 Task: For heading Arial black with underline.  font size for heading18,  'Change the font style of data to'Calibri.  and font size to 9,  Change the alignment of both headline & data to Align center.  In the sheet  Attendance Sheet for Weekly Evaluationbook
Action: Mouse moved to (57, 174)
Screenshot: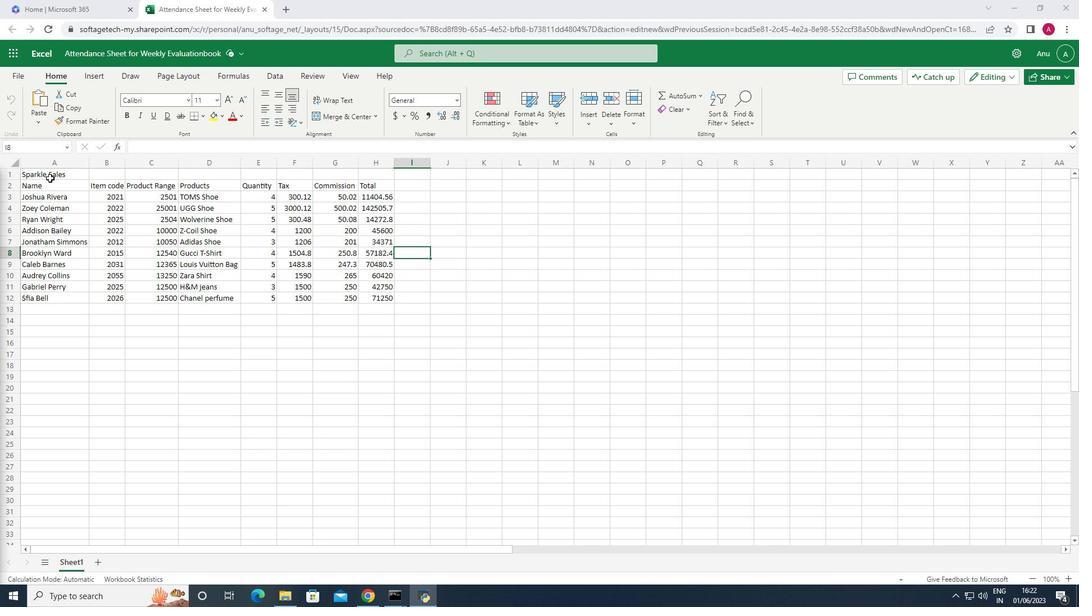 
Action: Mouse pressed left at (57, 174)
Screenshot: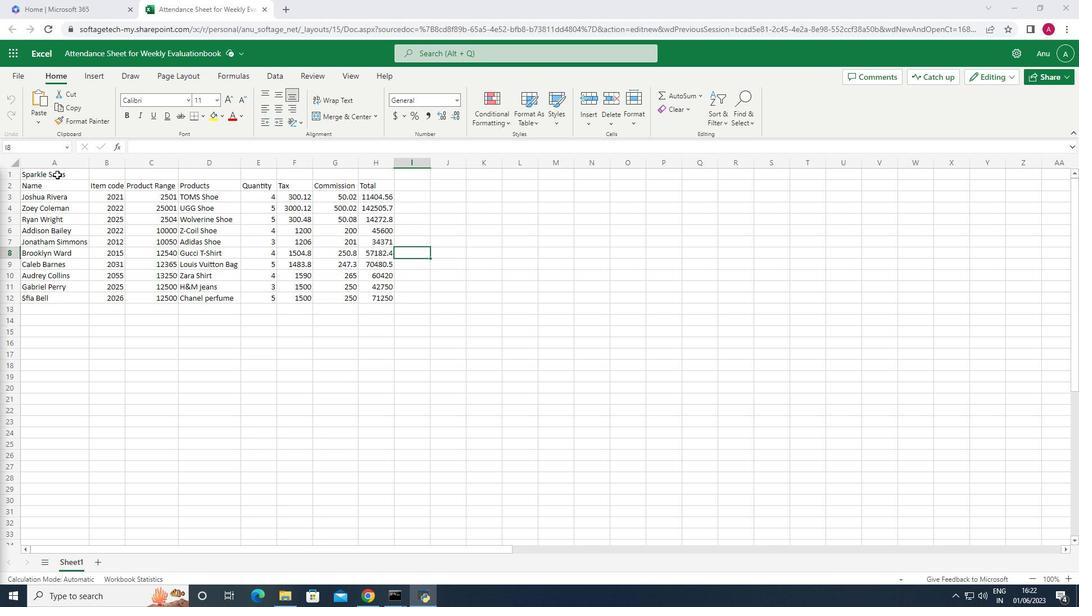 
Action: Mouse moved to (186, 98)
Screenshot: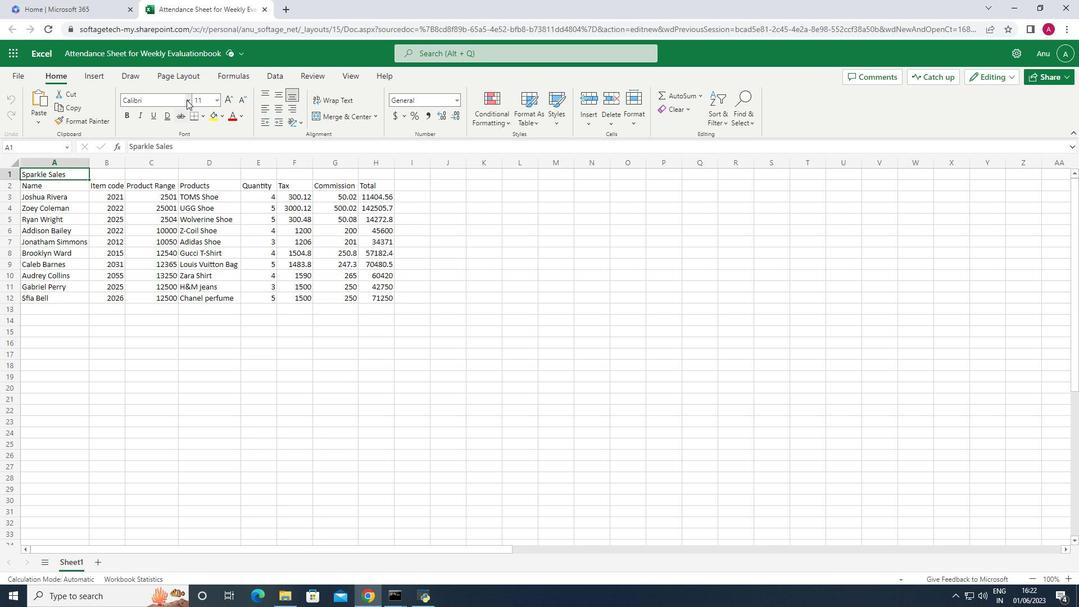 
Action: Mouse pressed left at (186, 98)
Screenshot: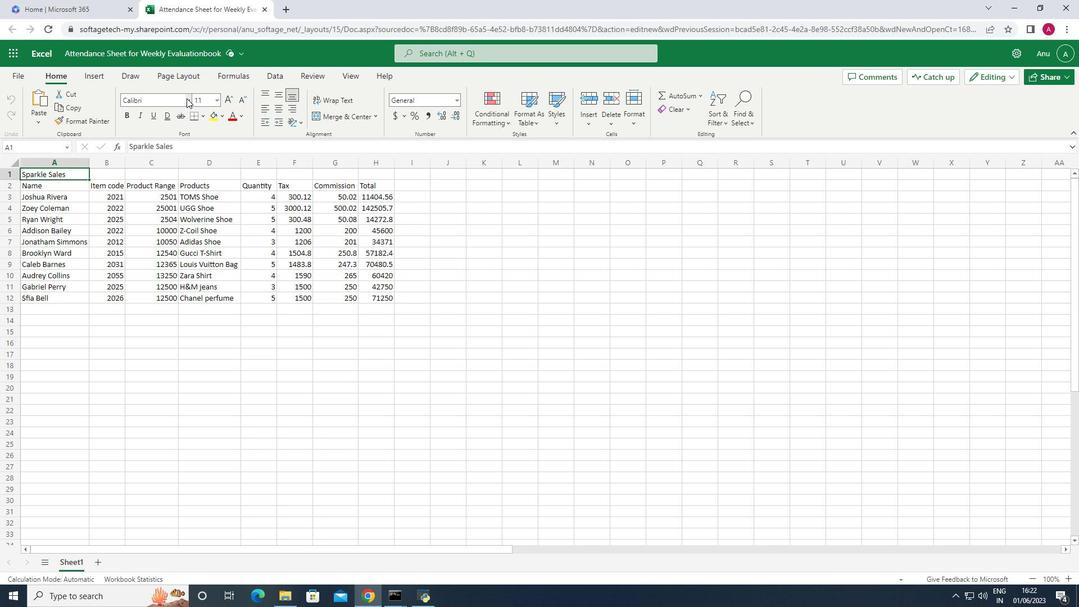 
Action: Mouse moved to (144, 132)
Screenshot: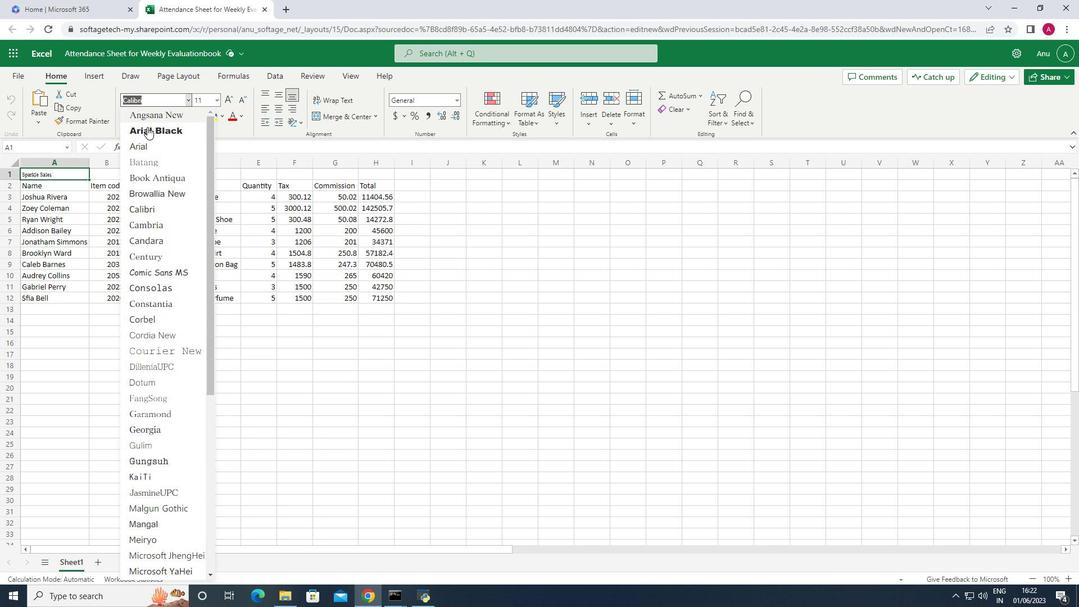 
Action: Mouse pressed left at (144, 132)
Screenshot: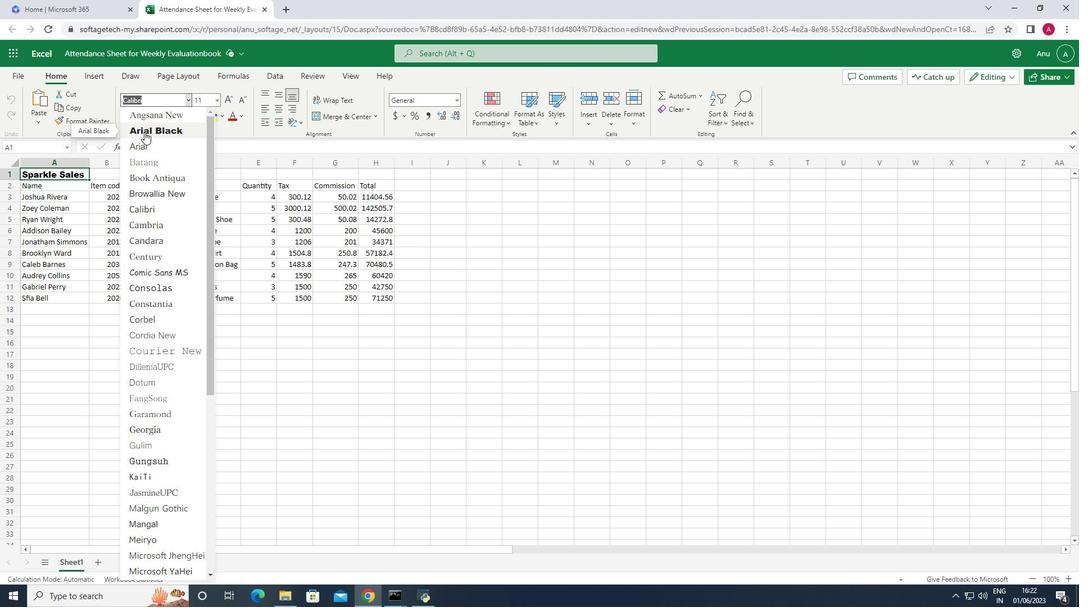 
Action: Mouse moved to (153, 117)
Screenshot: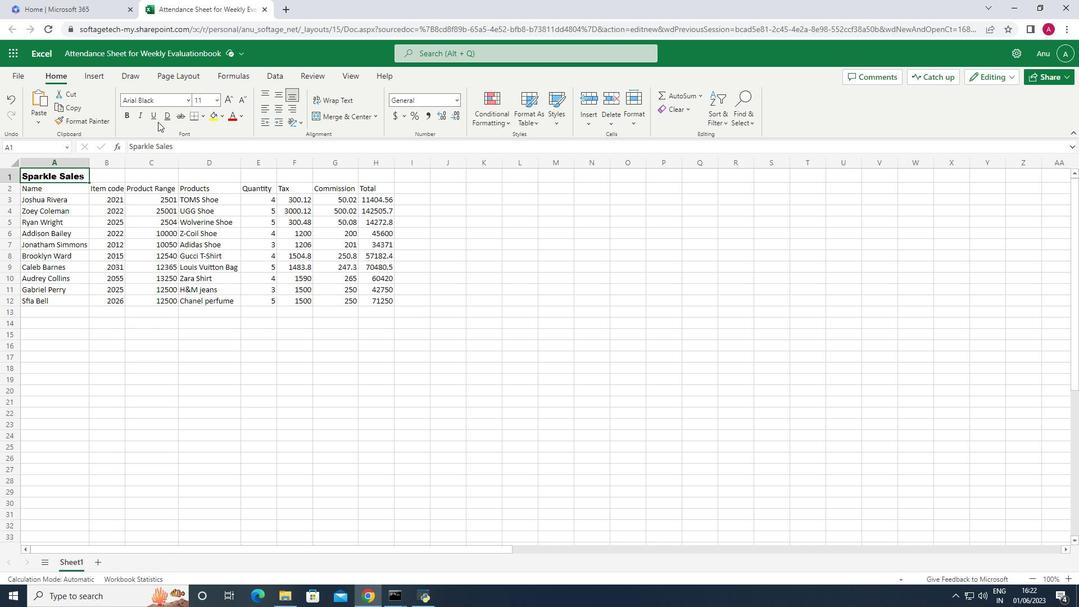 
Action: Mouse pressed left at (153, 117)
Screenshot: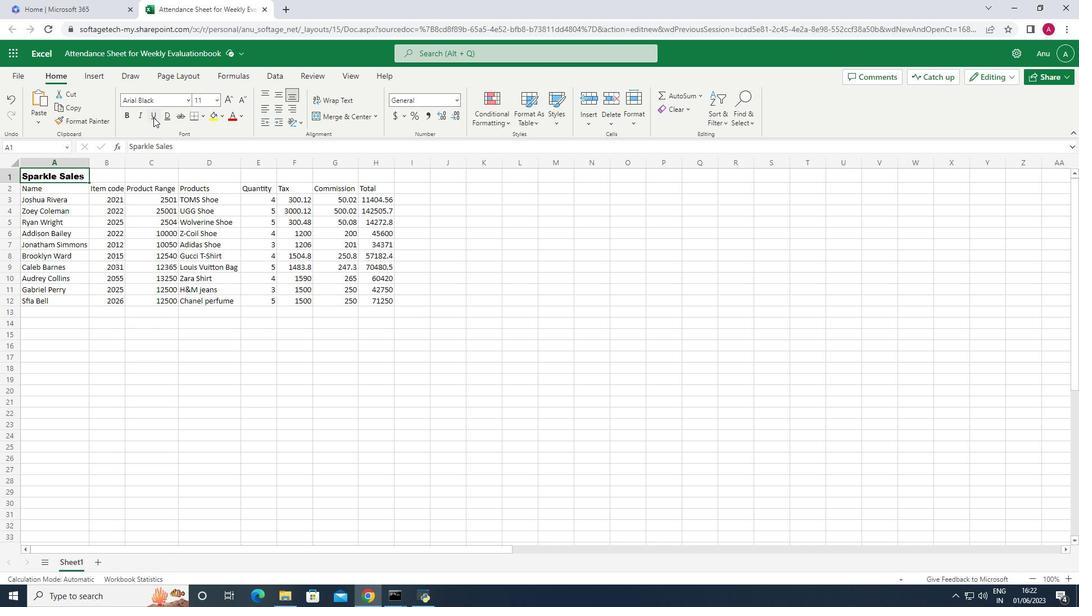 
Action: Mouse moved to (219, 102)
Screenshot: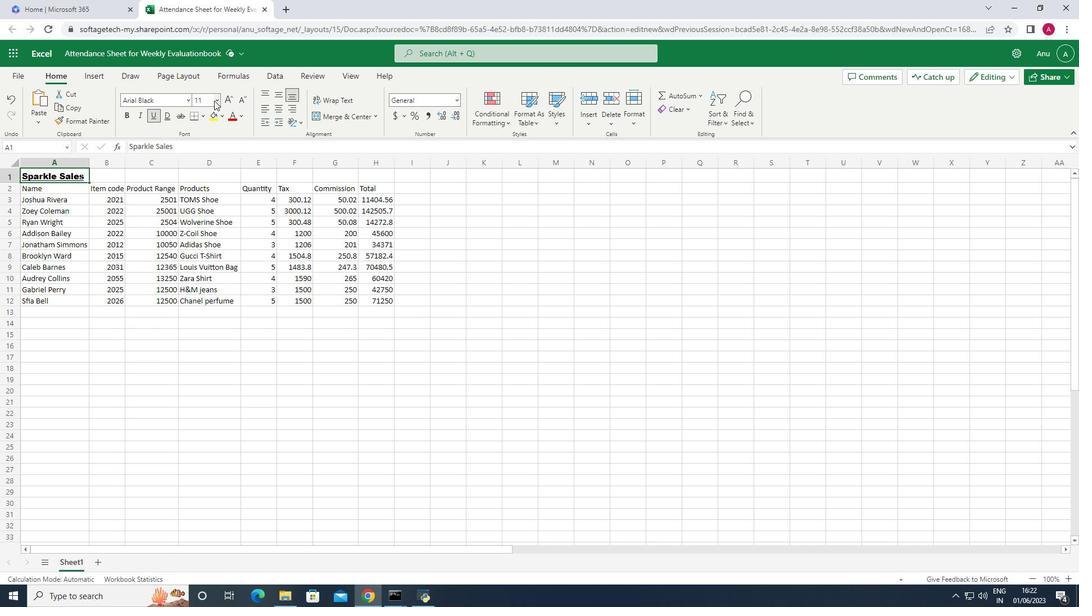 
Action: Mouse pressed left at (219, 102)
Screenshot: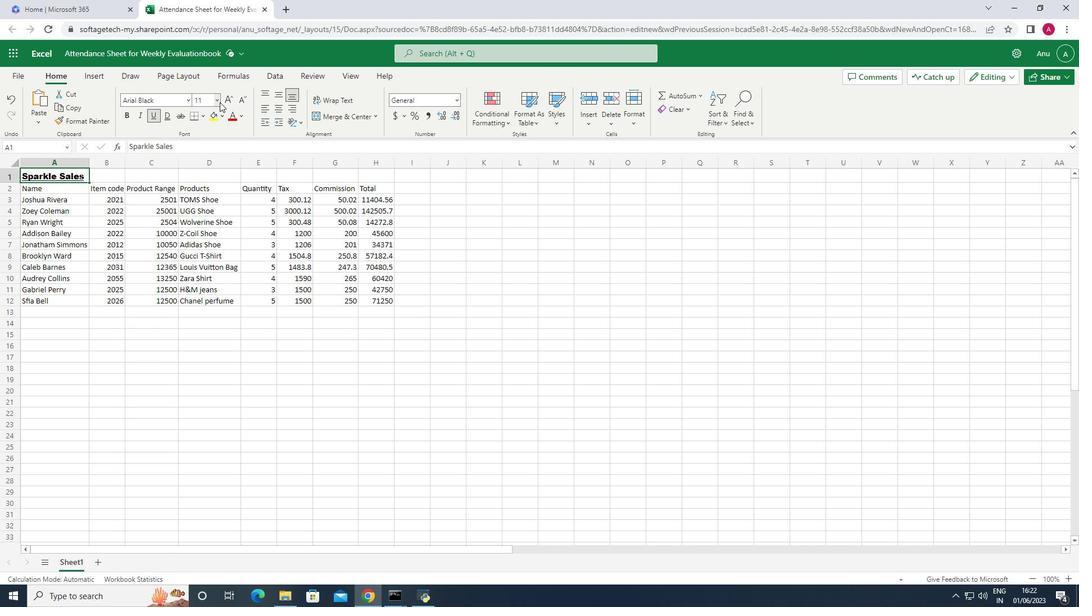 
Action: Mouse moved to (213, 222)
Screenshot: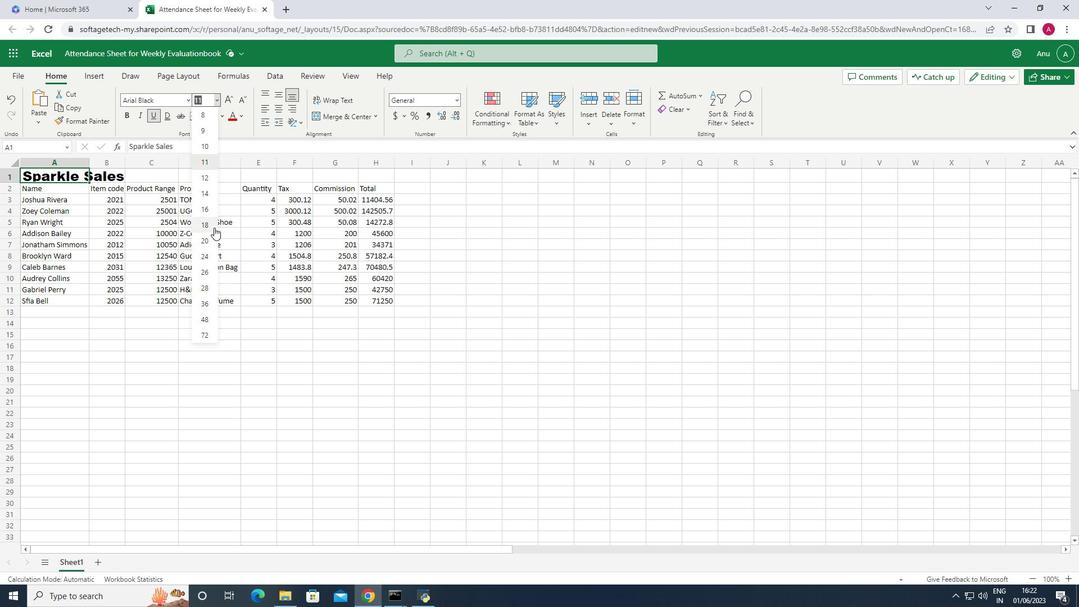 
Action: Mouse pressed left at (213, 222)
Screenshot: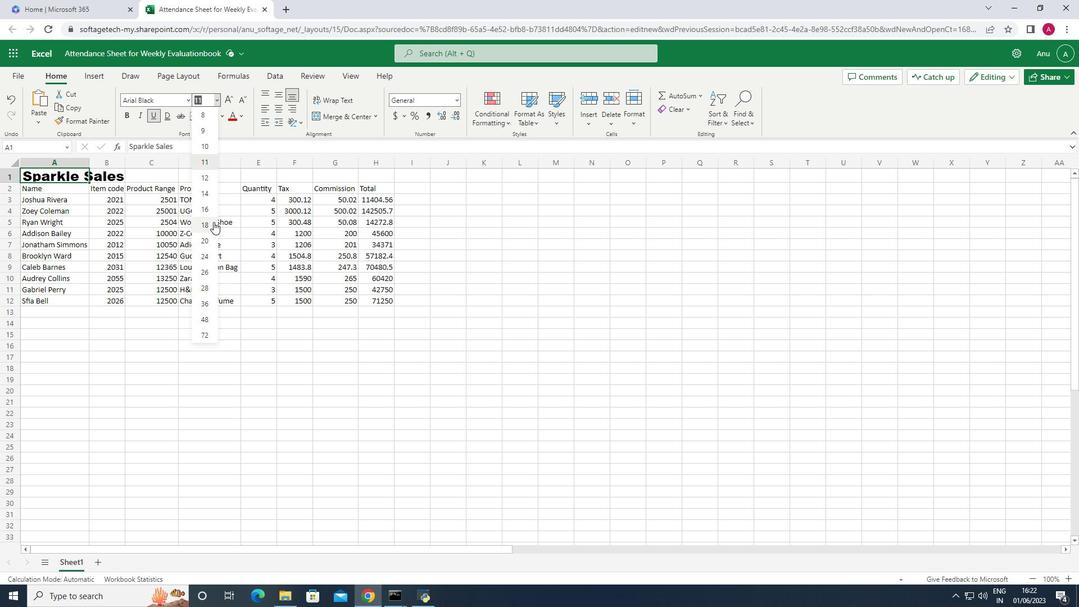 
Action: Mouse moved to (59, 193)
Screenshot: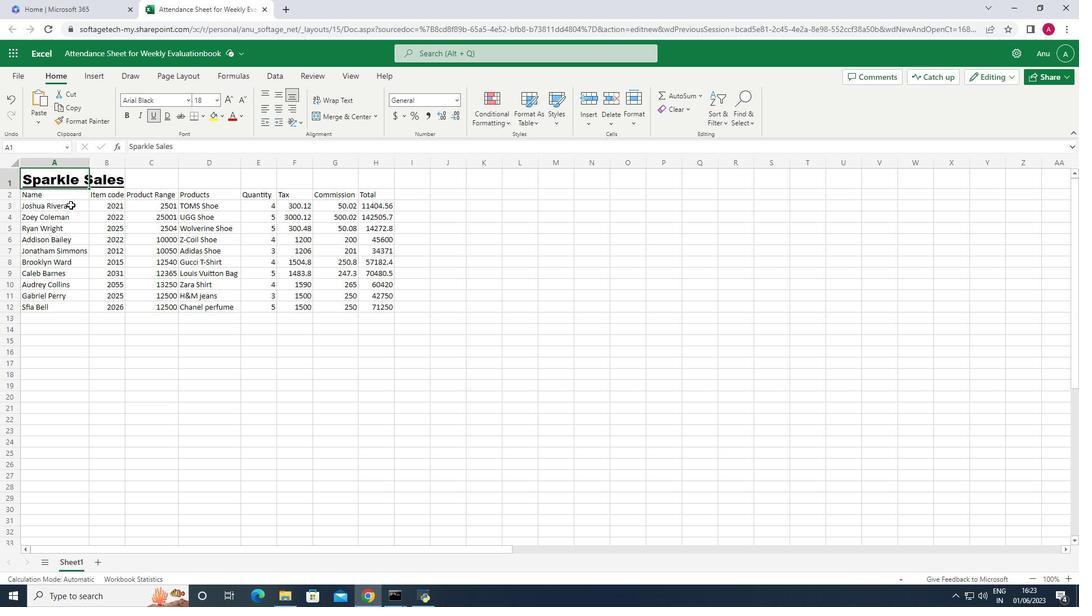 
Action: Mouse pressed left at (59, 193)
Screenshot: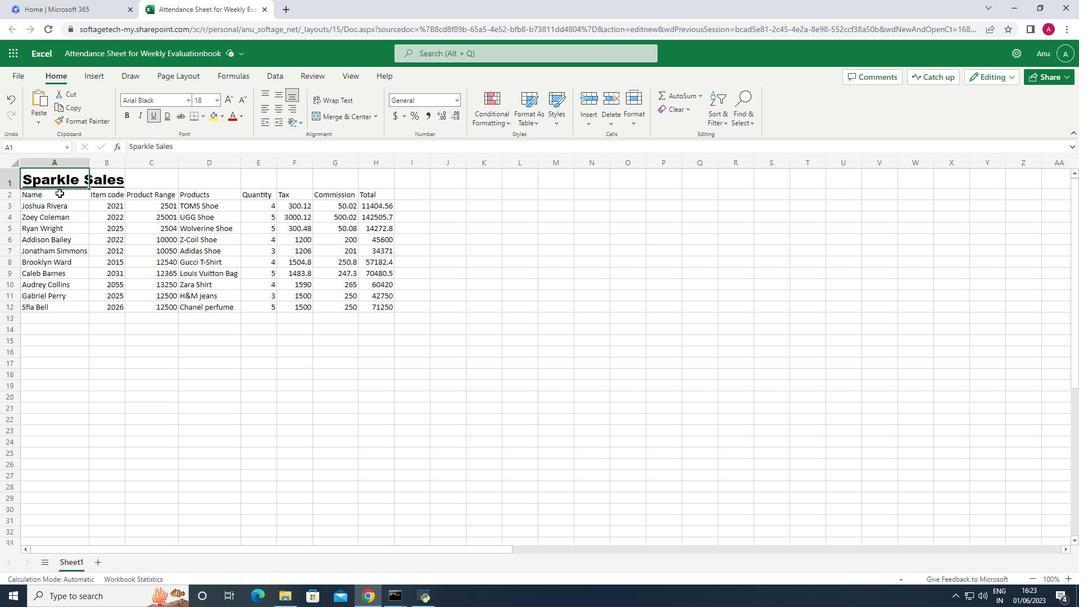 
Action: Mouse moved to (186, 98)
Screenshot: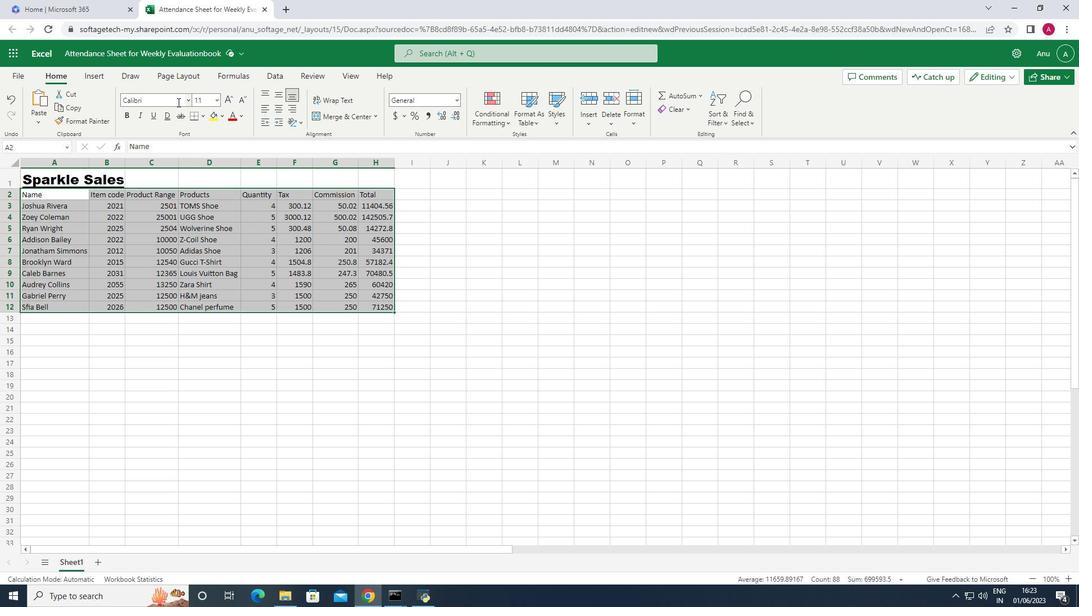 
Action: Mouse pressed left at (186, 98)
Screenshot: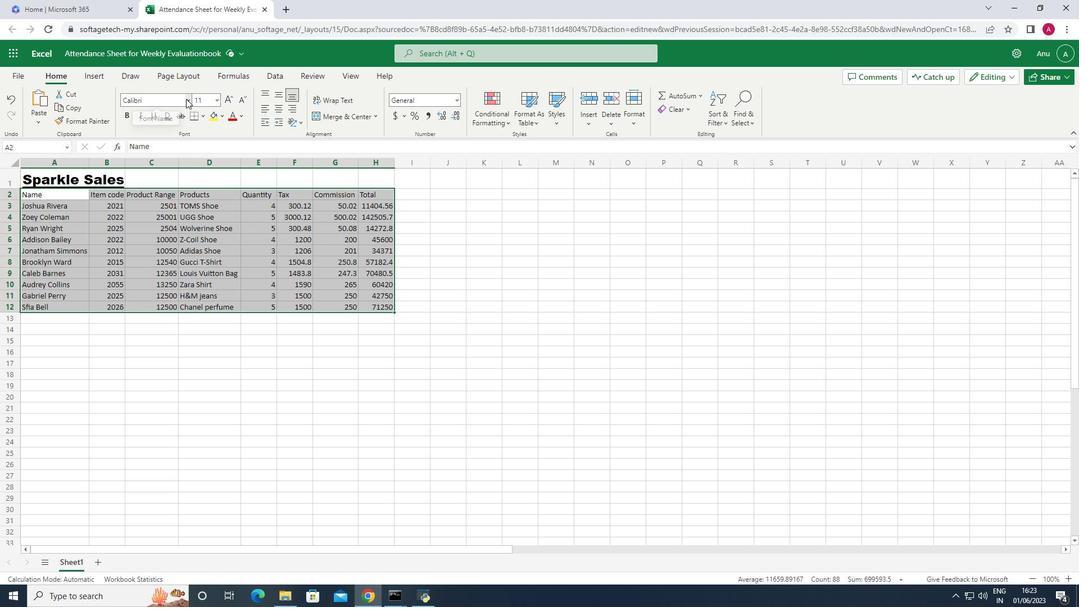 
Action: Mouse moved to (156, 206)
Screenshot: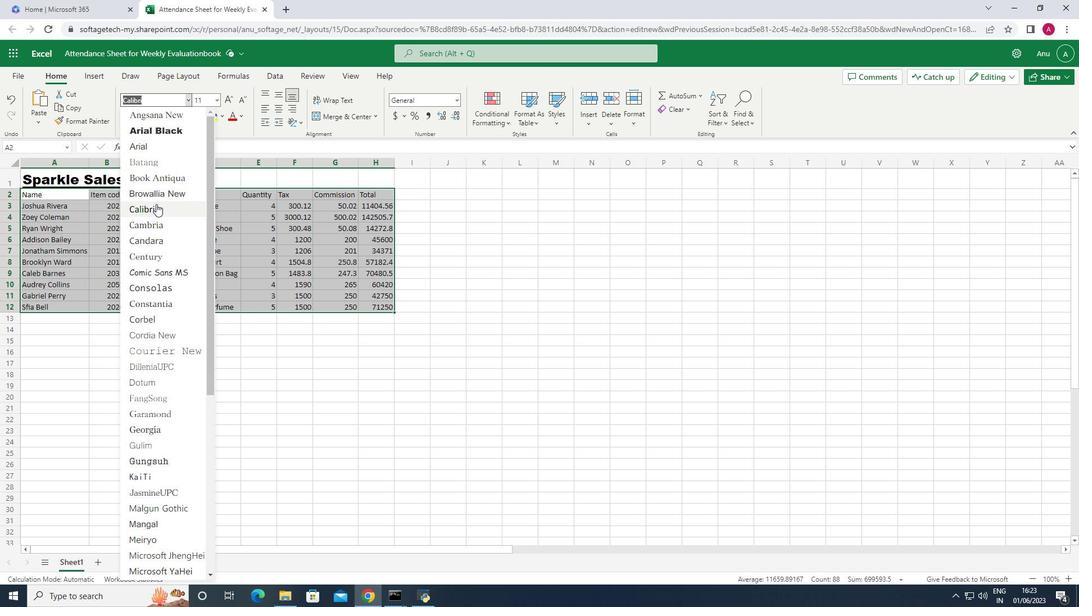 
Action: Mouse pressed left at (156, 206)
Screenshot: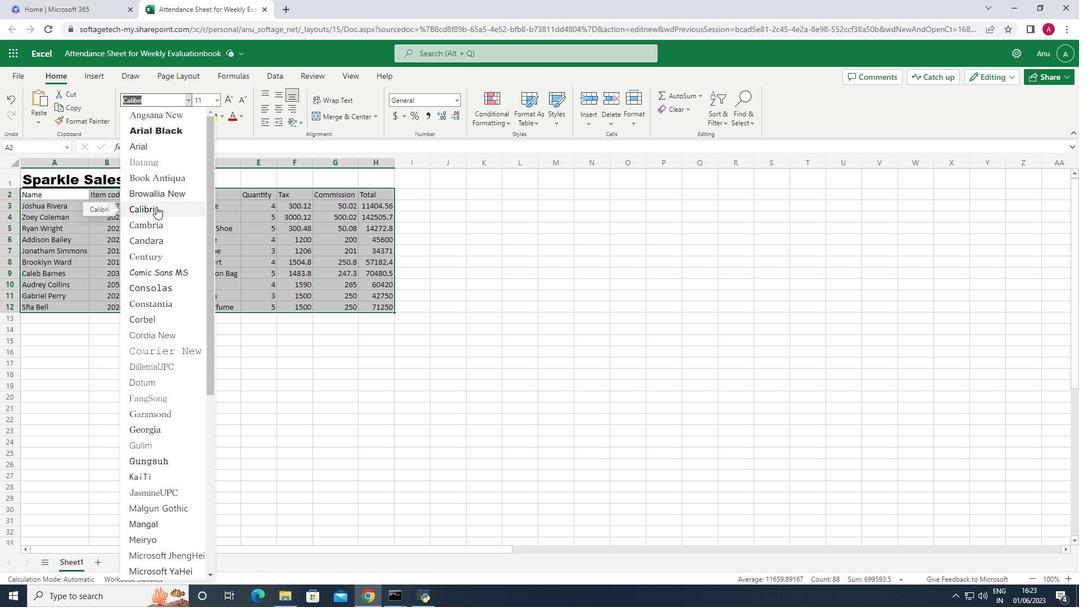 
Action: Mouse moved to (217, 101)
Screenshot: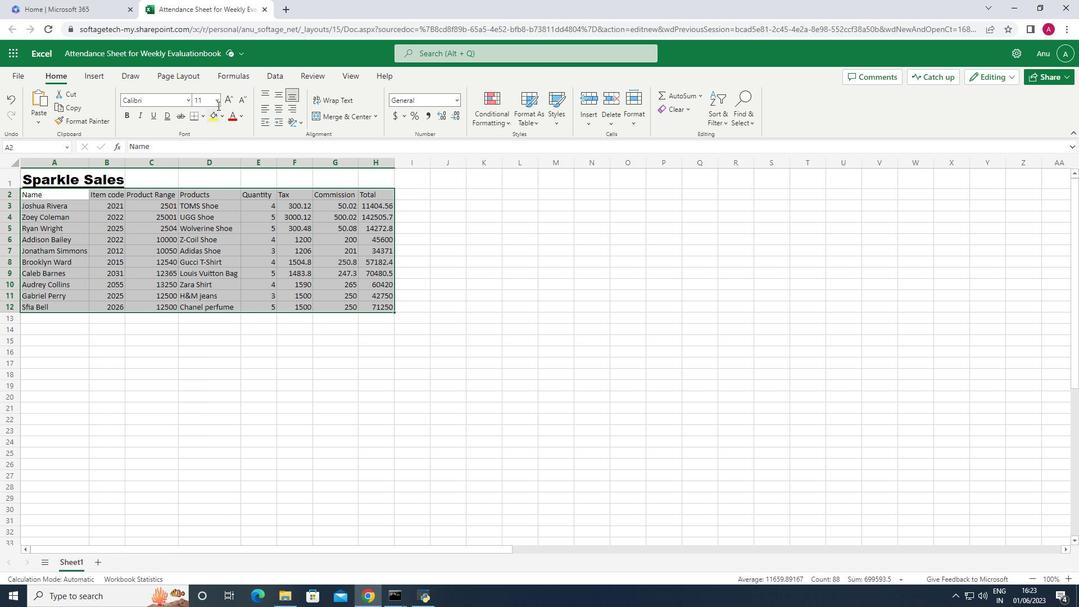 
Action: Mouse pressed left at (217, 101)
Screenshot: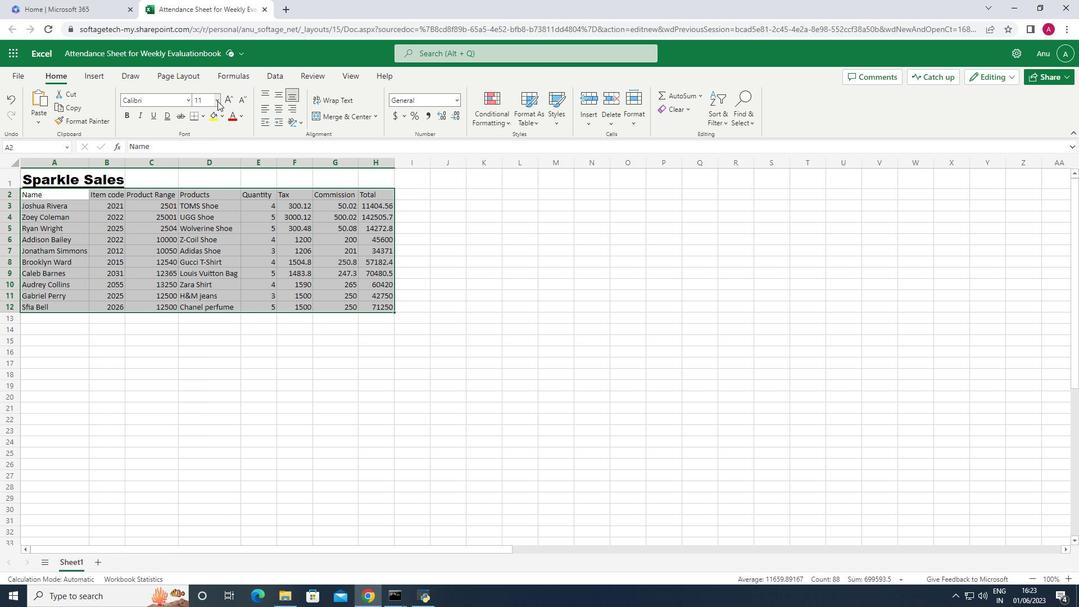 
Action: Mouse moved to (208, 126)
Screenshot: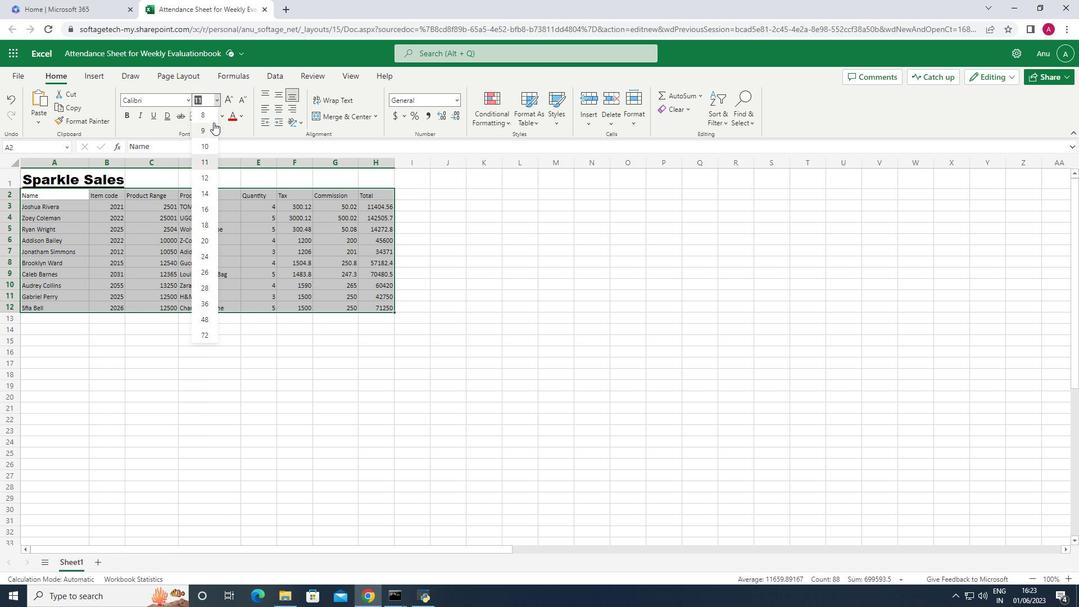 
Action: Mouse pressed left at (208, 126)
Screenshot: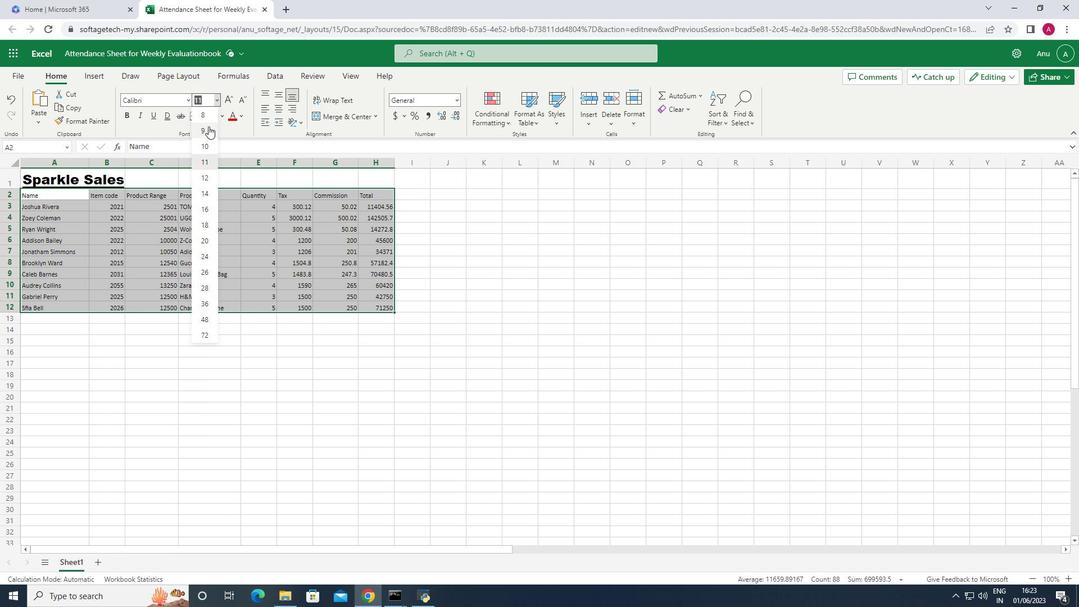 
Action: Mouse moved to (275, 106)
Screenshot: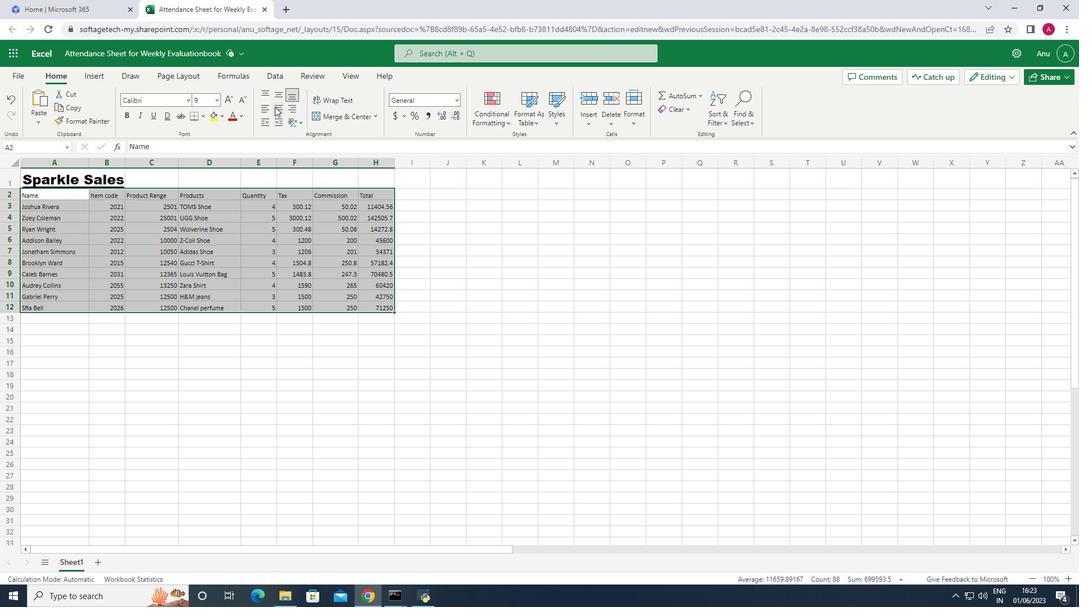 
Action: Mouse pressed left at (275, 106)
Screenshot: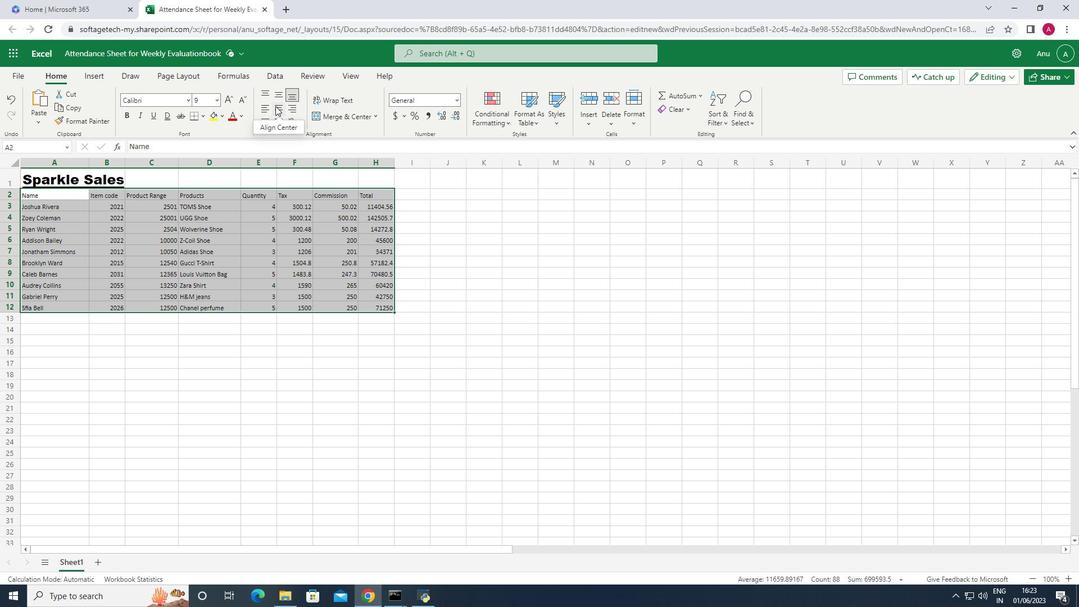 
Action: Mouse moved to (103, 176)
Screenshot: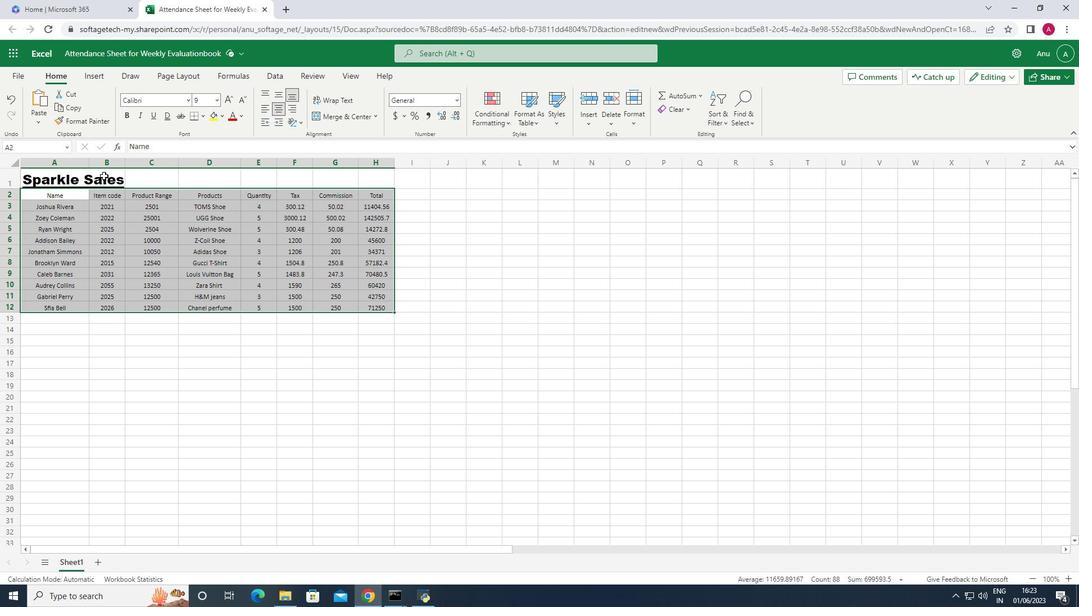 
Action: Mouse pressed left at (103, 176)
Screenshot: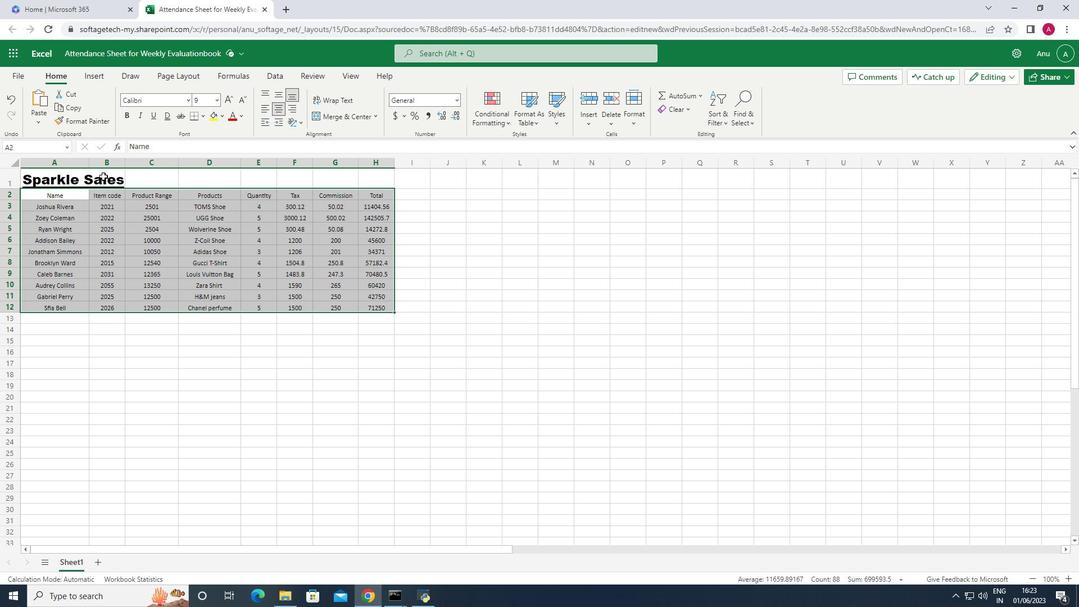 
Action: Mouse moved to (278, 104)
Screenshot: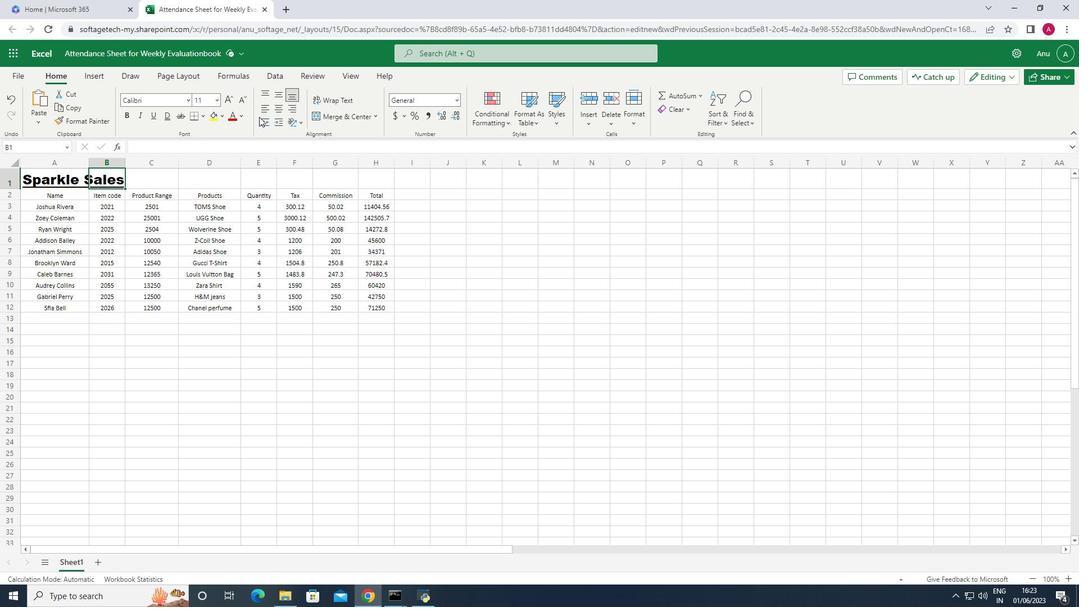 
Action: Mouse pressed left at (278, 104)
Screenshot: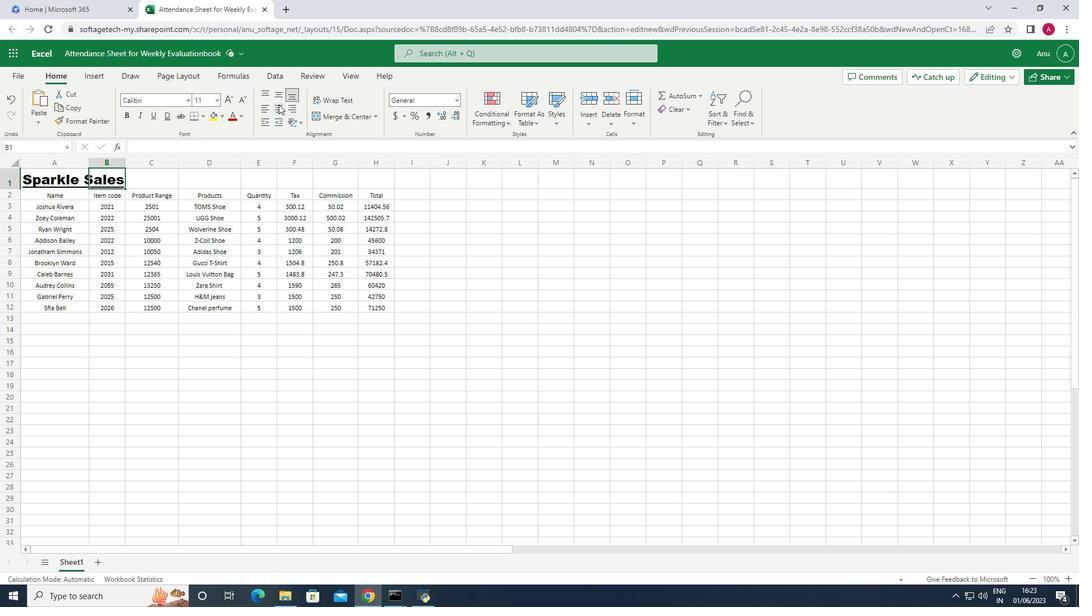 
Action: Mouse moved to (271, 351)
Screenshot: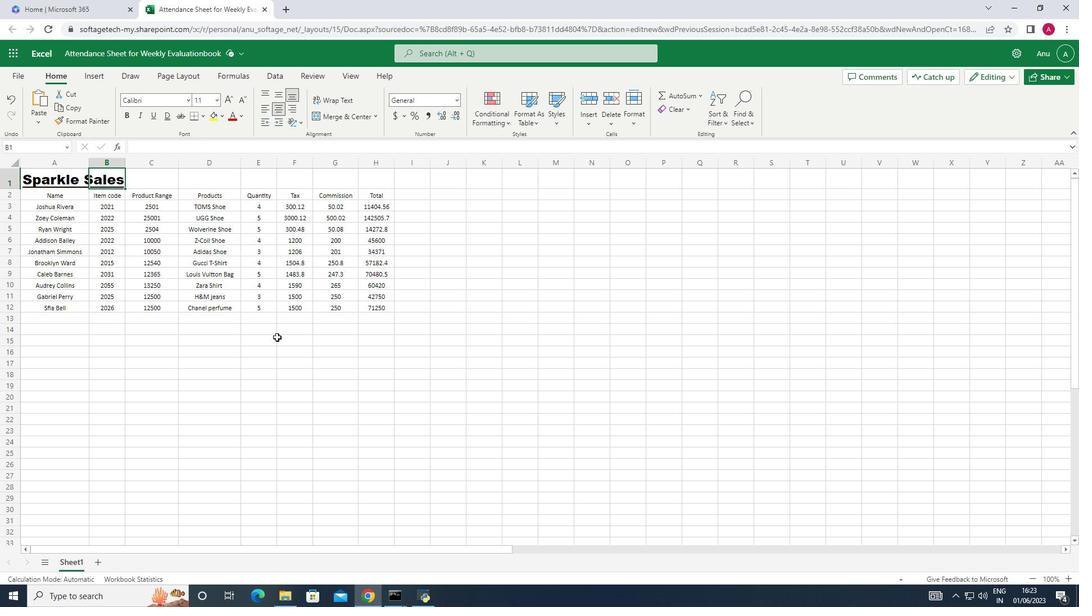 
Action: Mouse pressed left at (271, 351)
Screenshot: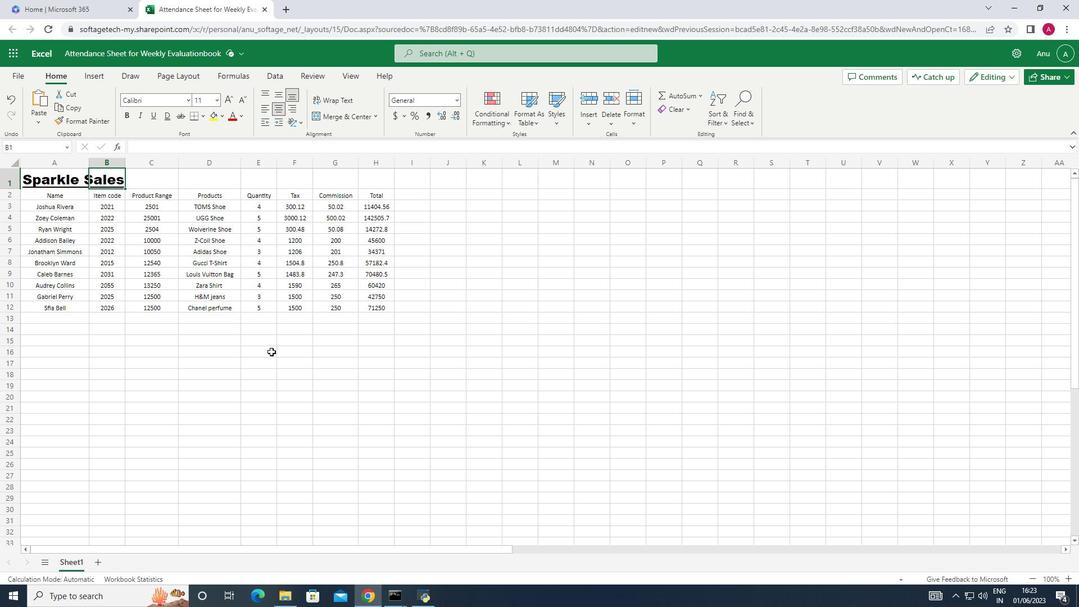 
